 Task: Create in the project BrightWorks and in the Backlog issue 'Develop a new feature to allow for predictive analytics and forecasting' a child issue 'Code optimization for energy-efficient audio processing', and assign it to team member softage.4@softage.net. Create in the project BrightWorks and in the Backlog issue 'Implement a new feature to allow for sentiment analysis of user feedback' a child issue 'Email campaign segmentation and personalization optimization and reporting', and assign it to team member softage.1@softage.net
Action: Mouse moved to (239, 70)
Screenshot: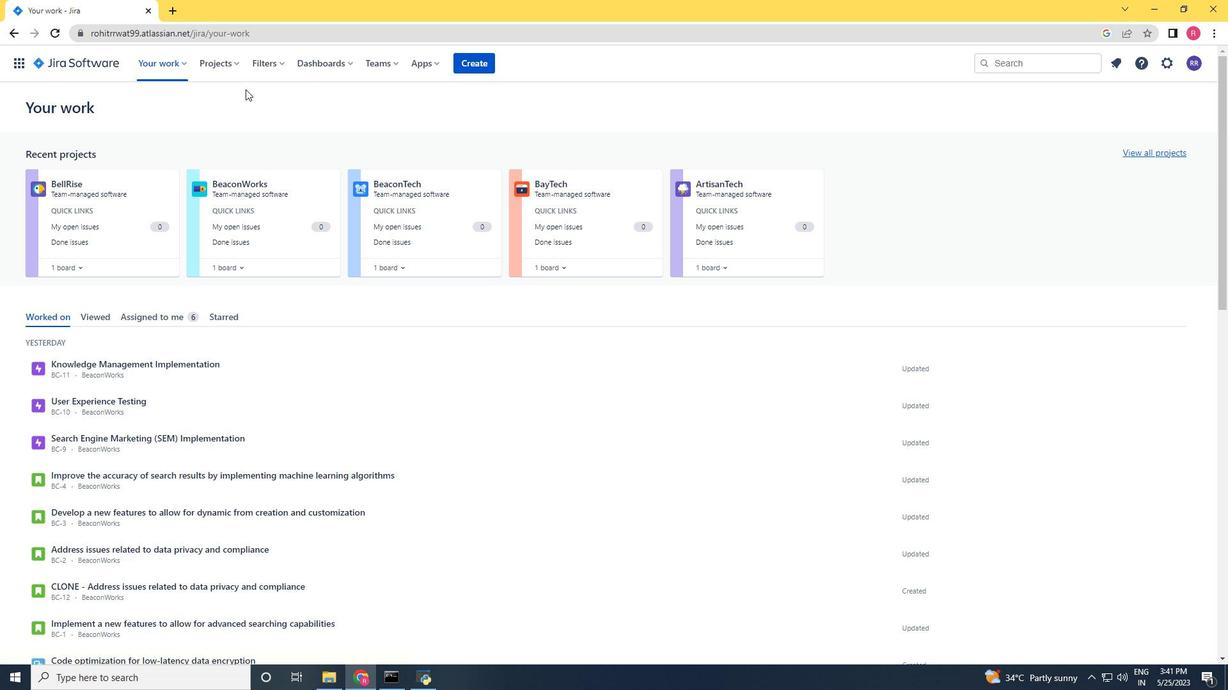 
Action: Mouse pressed left at (239, 70)
Screenshot: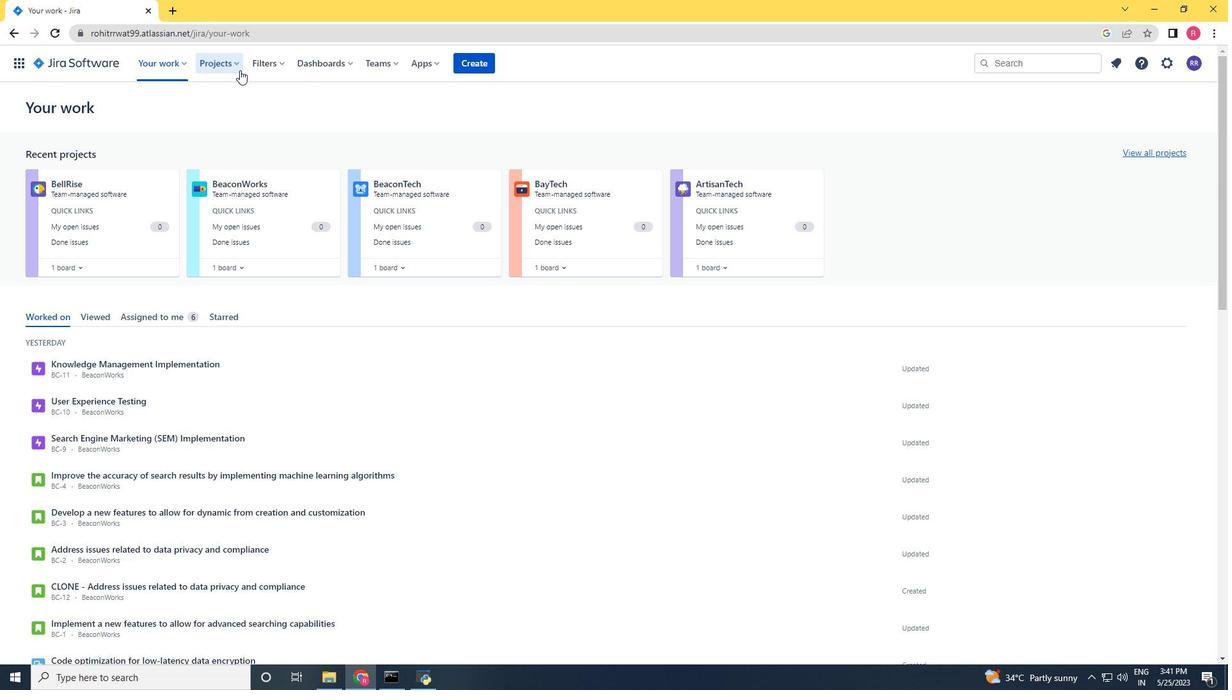 
Action: Mouse moved to (254, 120)
Screenshot: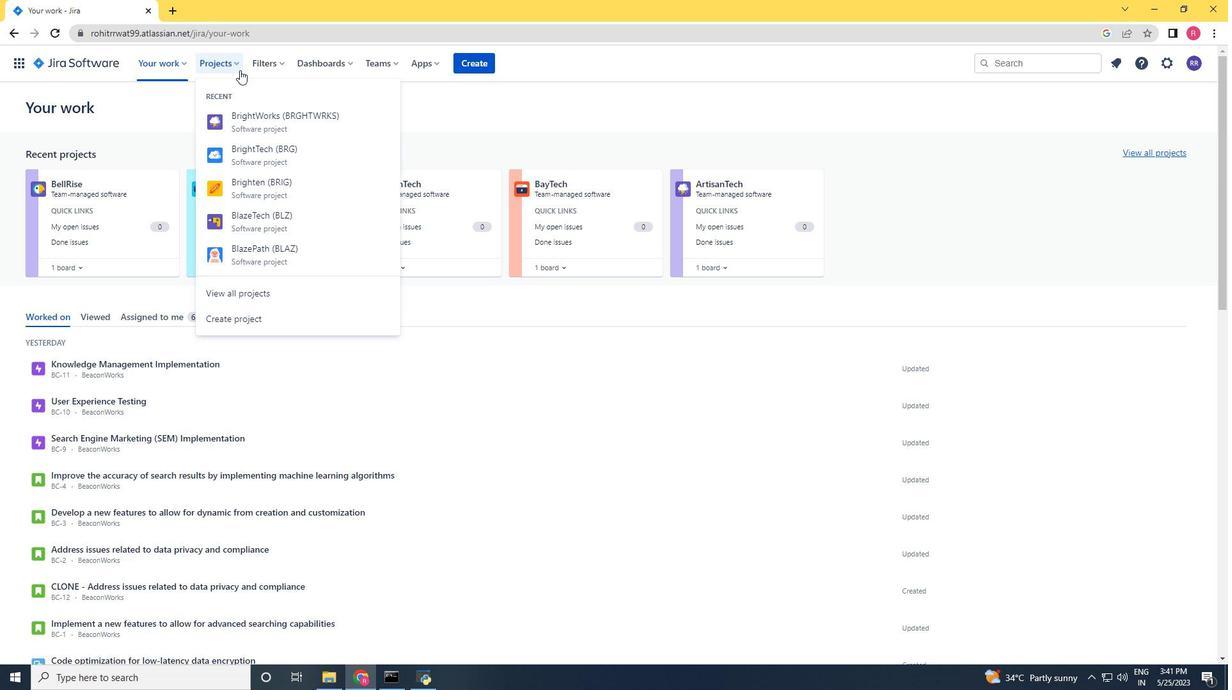 
Action: Mouse pressed left at (254, 120)
Screenshot: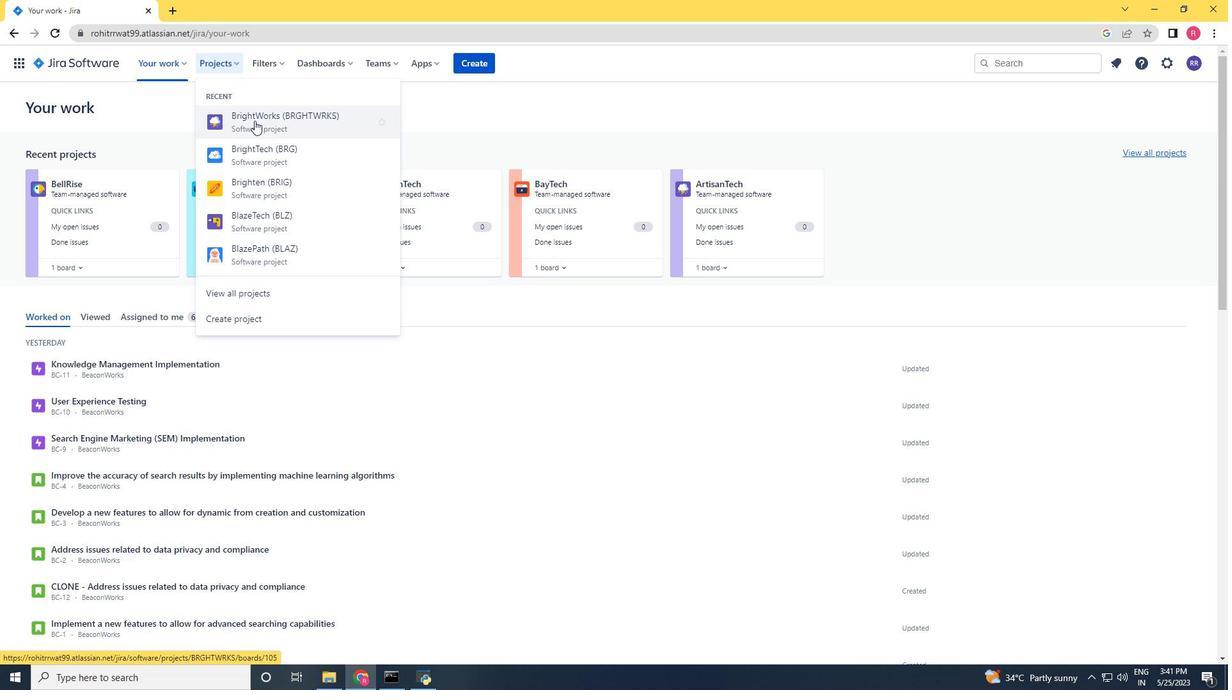 
Action: Mouse moved to (84, 198)
Screenshot: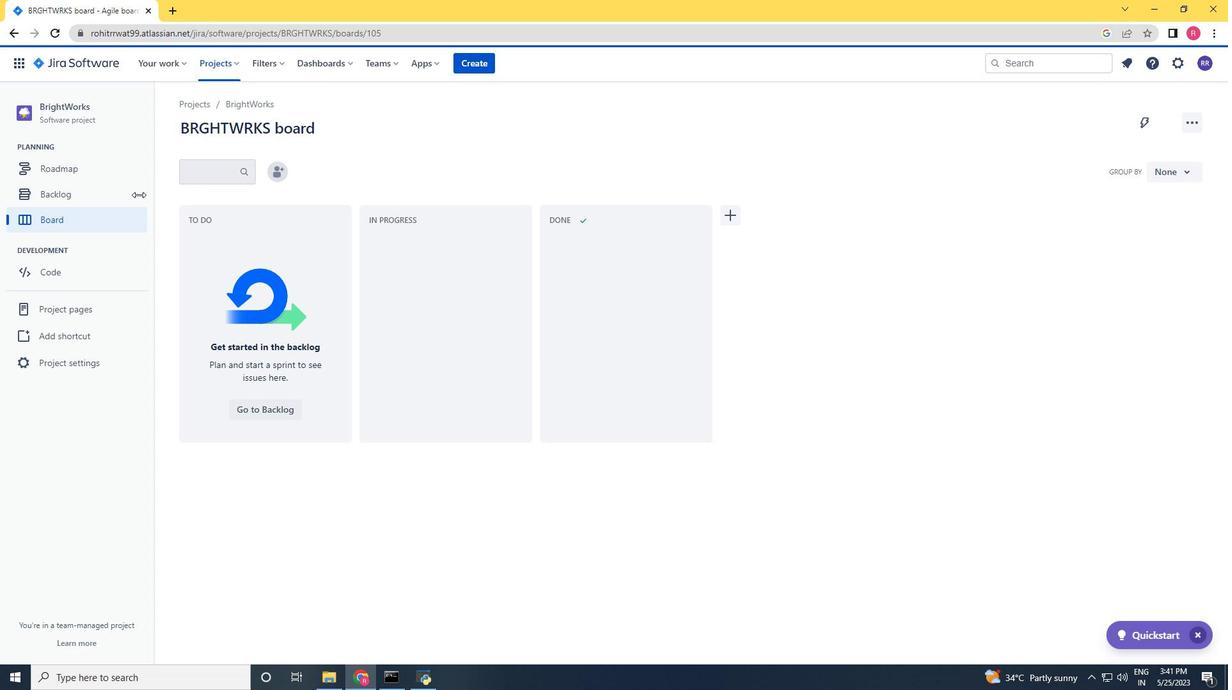 
Action: Mouse pressed left at (84, 198)
Screenshot: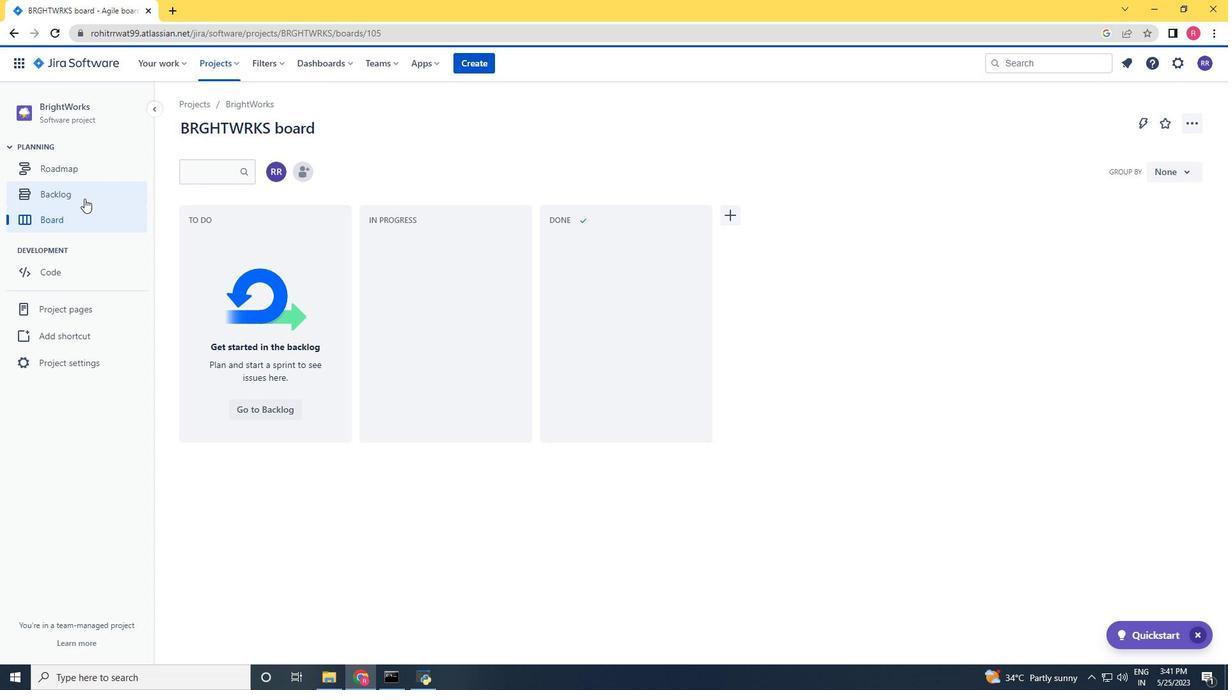 
Action: Mouse moved to (891, 341)
Screenshot: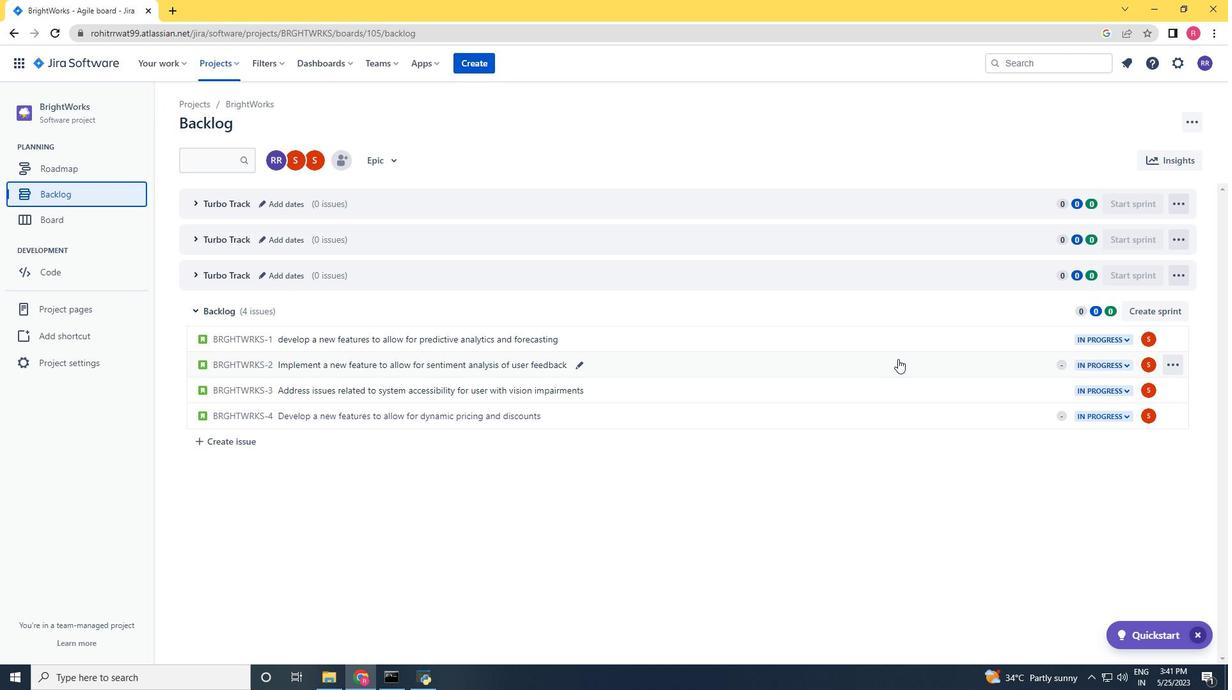 
Action: Mouse pressed left at (891, 341)
Screenshot: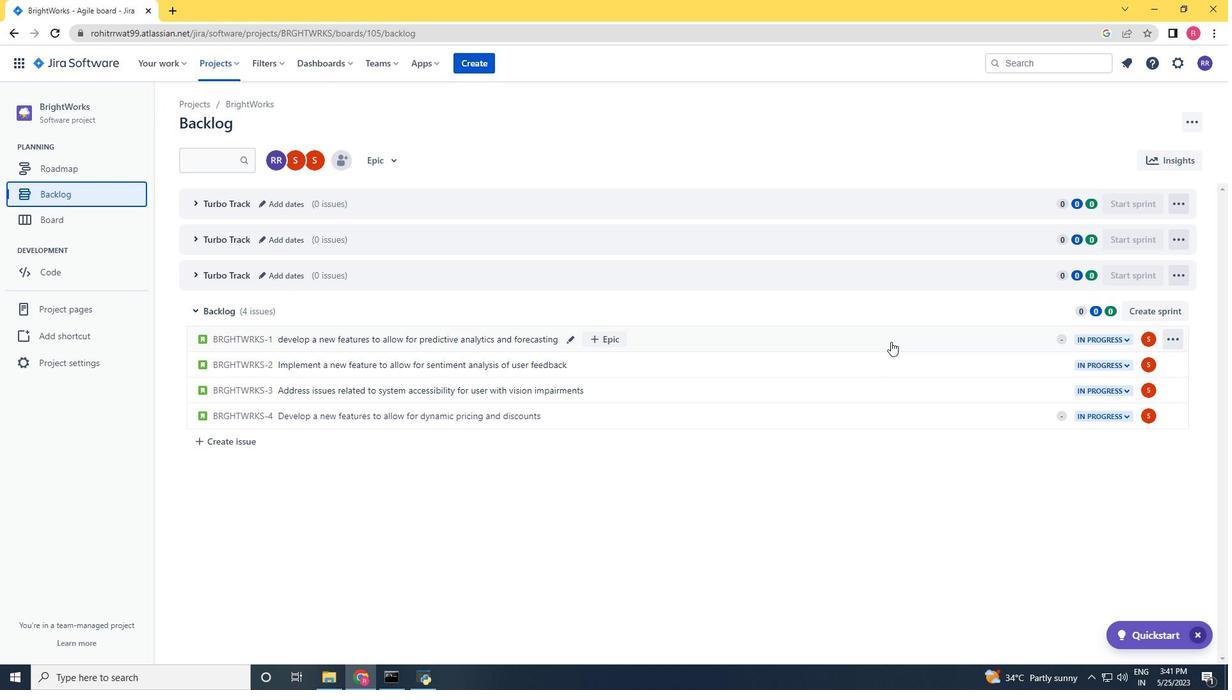 
Action: Mouse moved to (1001, 273)
Screenshot: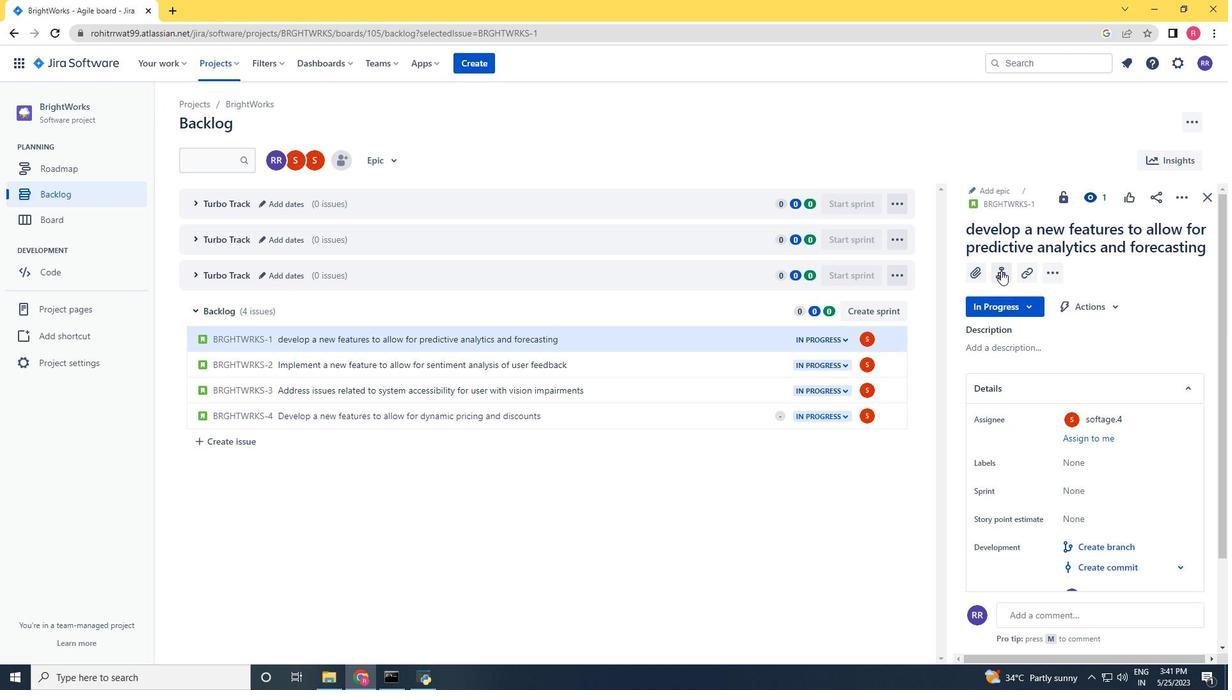 
Action: Mouse pressed left at (1001, 273)
Screenshot: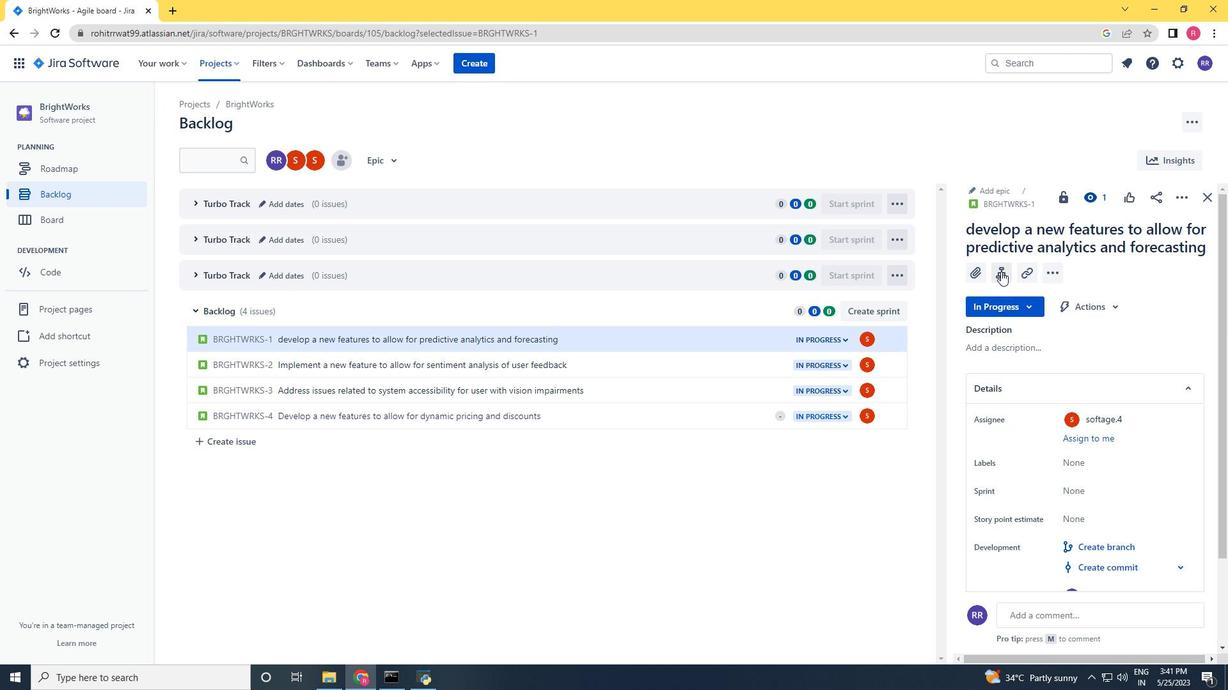 
Action: Mouse moved to (1036, 300)
Screenshot: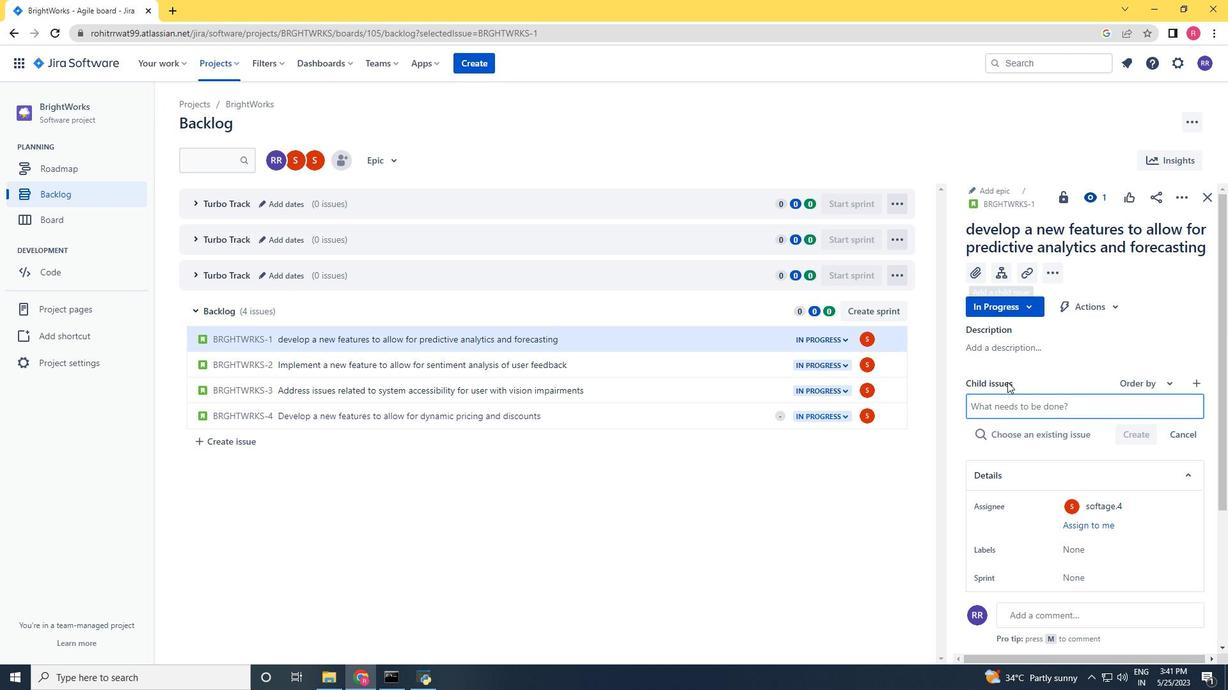 
Action: Key pressed <Key.shift>Code<Key.space>optimization<Key.space>for<Key.space>energy<Key.space><Key.backspace>-efficient<Key.space>audio<Key.space>processing<Key.space>
Screenshot: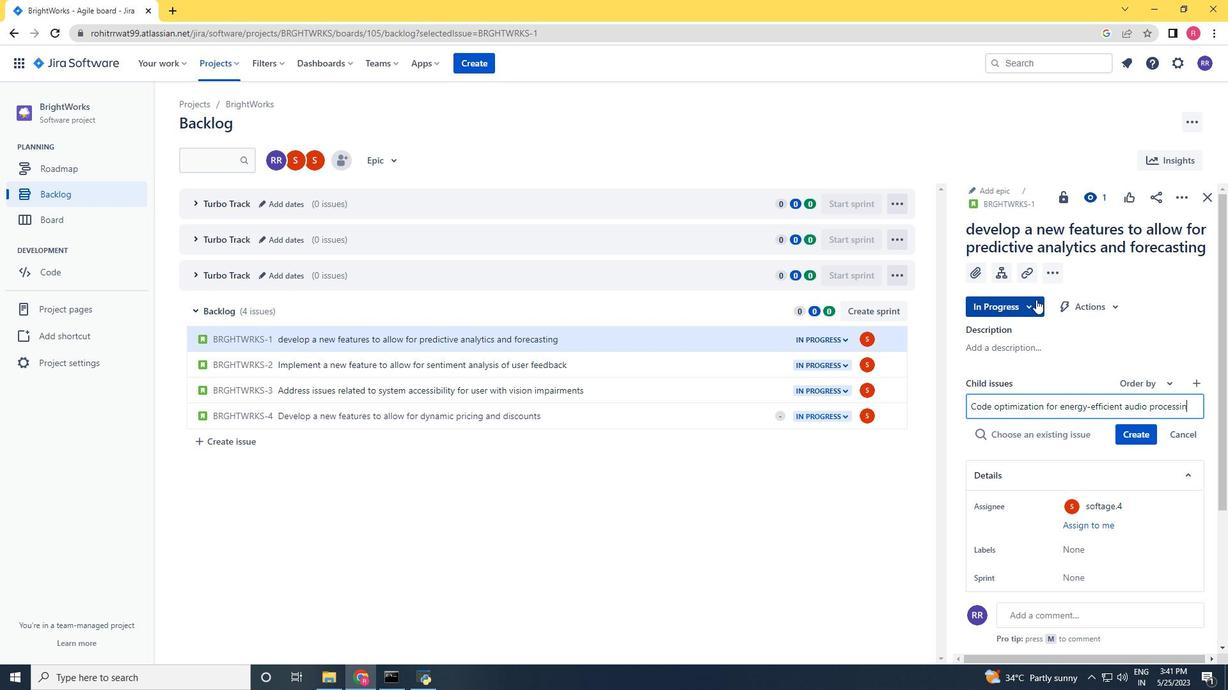 
Action: Mouse moved to (1127, 434)
Screenshot: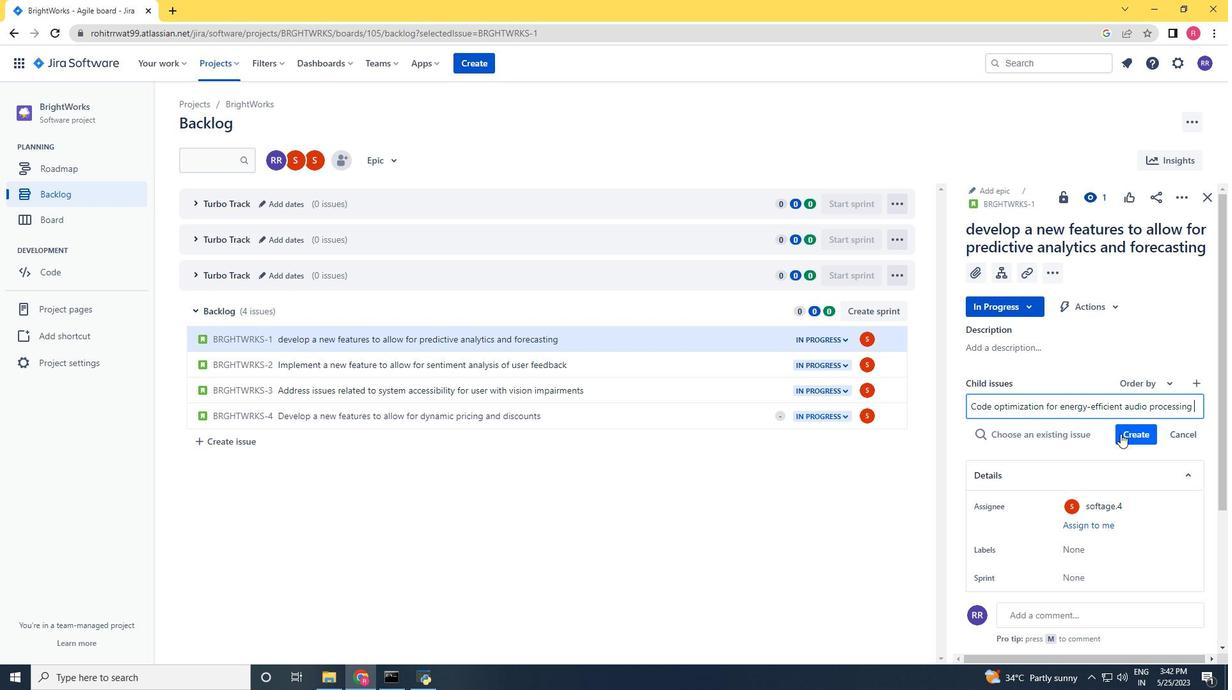
Action: Mouse pressed left at (1127, 434)
Screenshot: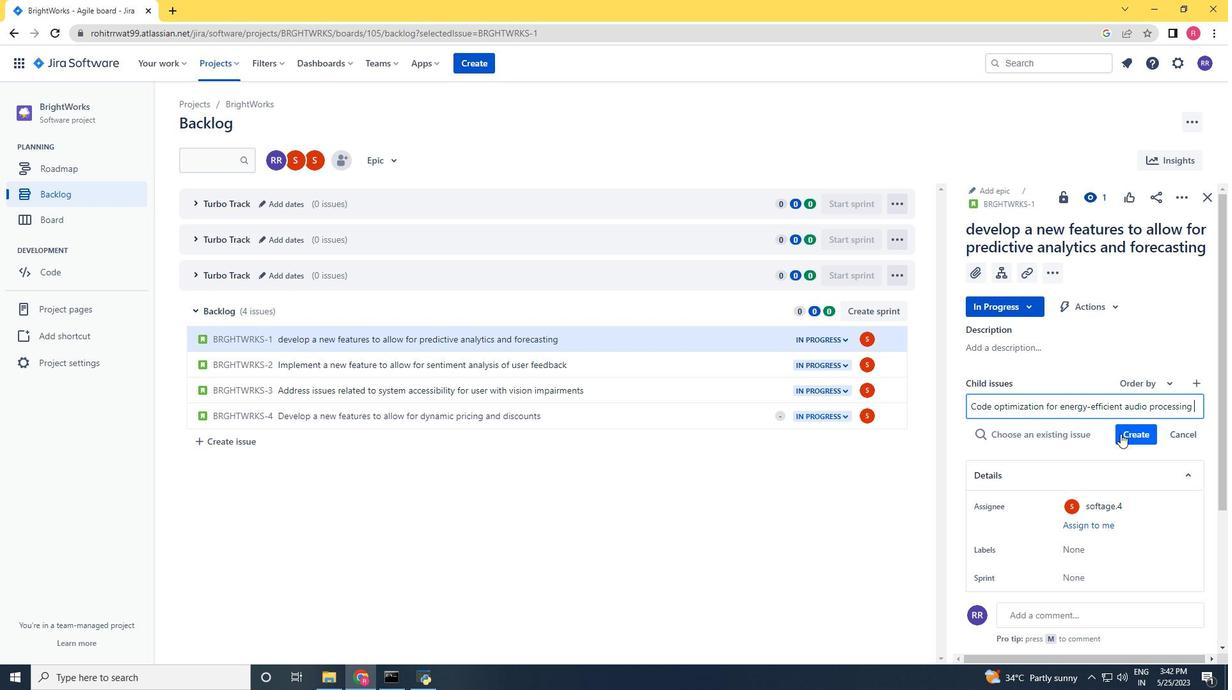 
Action: Mouse moved to (709, 365)
Screenshot: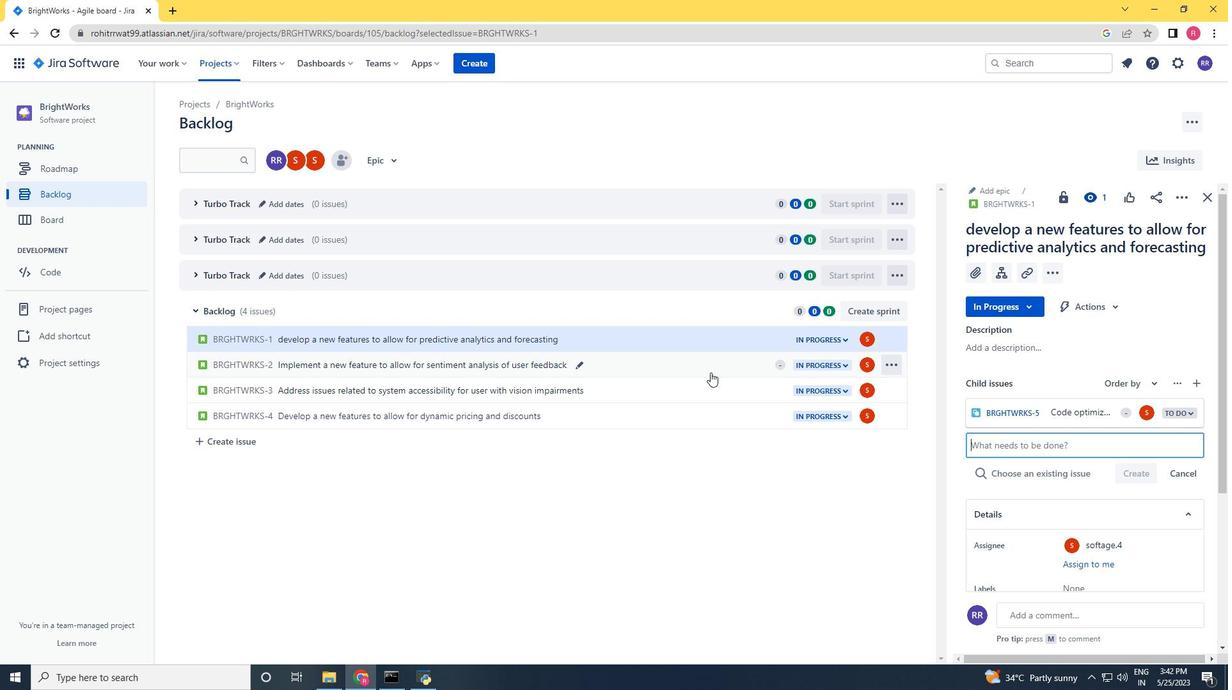 
Action: Mouse pressed left at (709, 365)
Screenshot: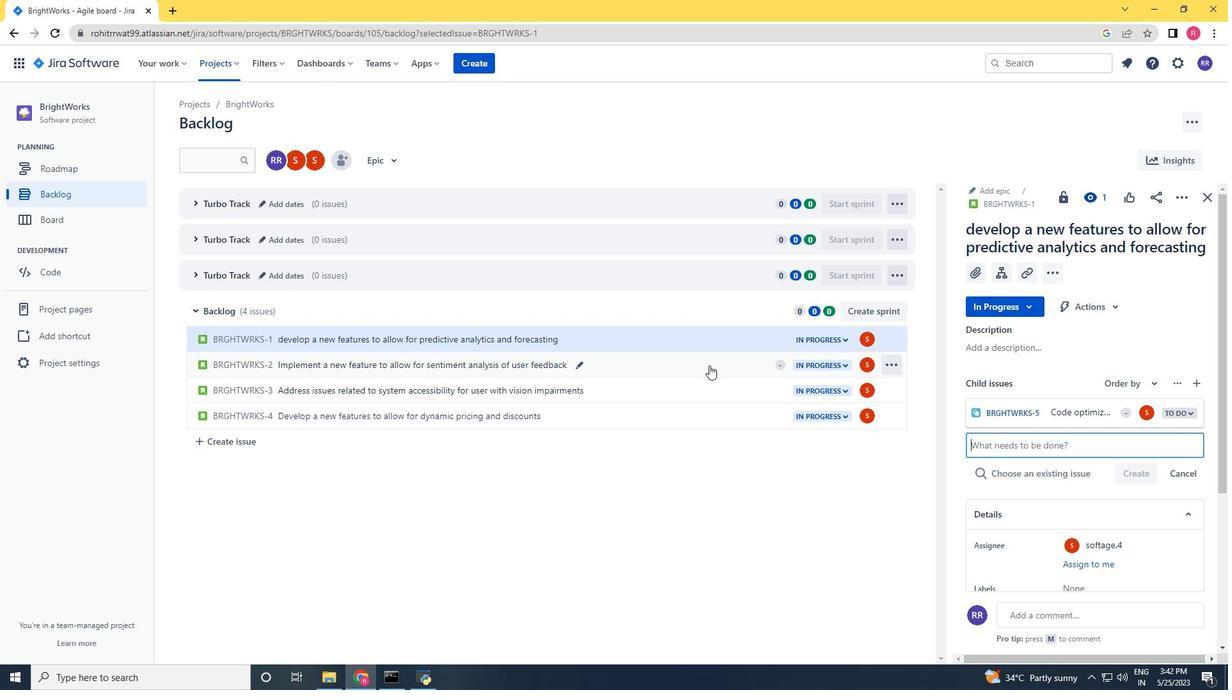 
Action: Mouse moved to (1000, 289)
Screenshot: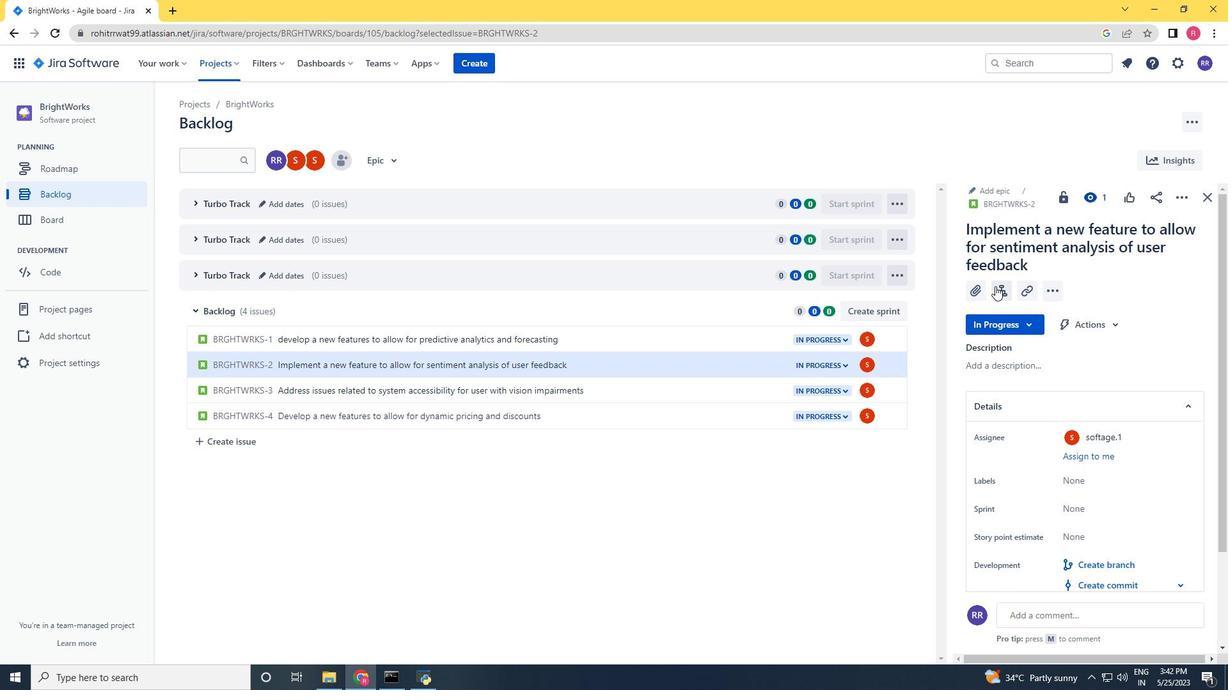 
Action: Mouse pressed left at (1000, 289)
Screenshot: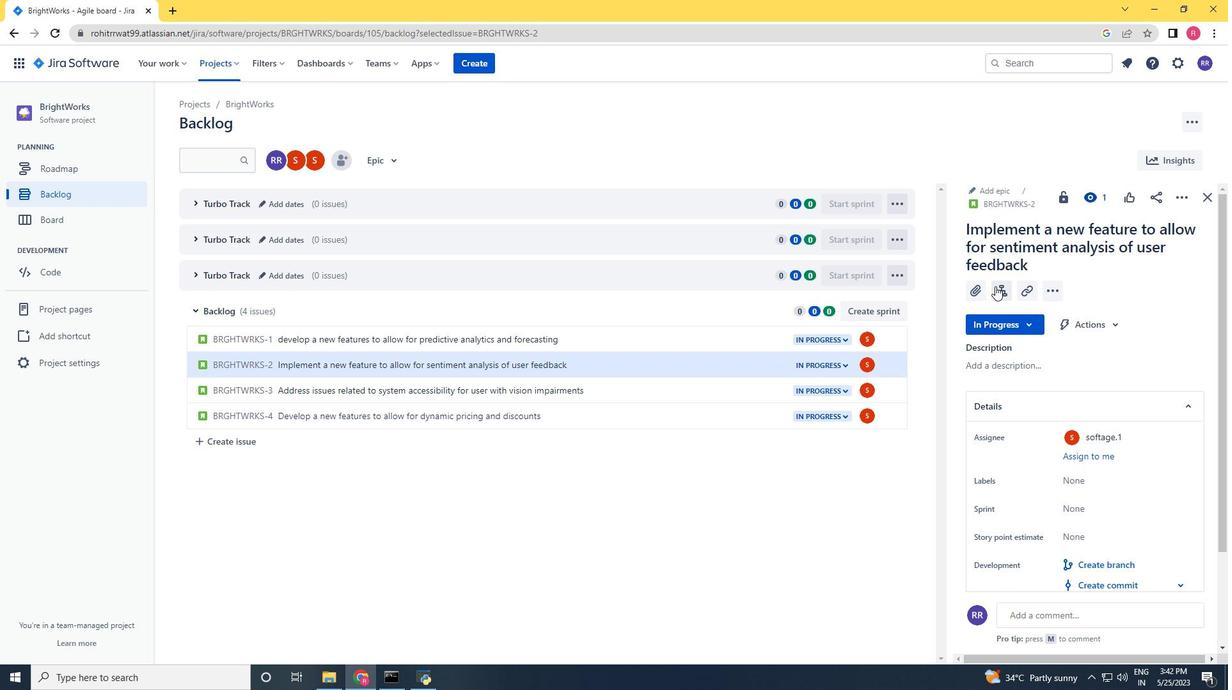 
Action: Mouse moved to (1001, 290)
Screenshot: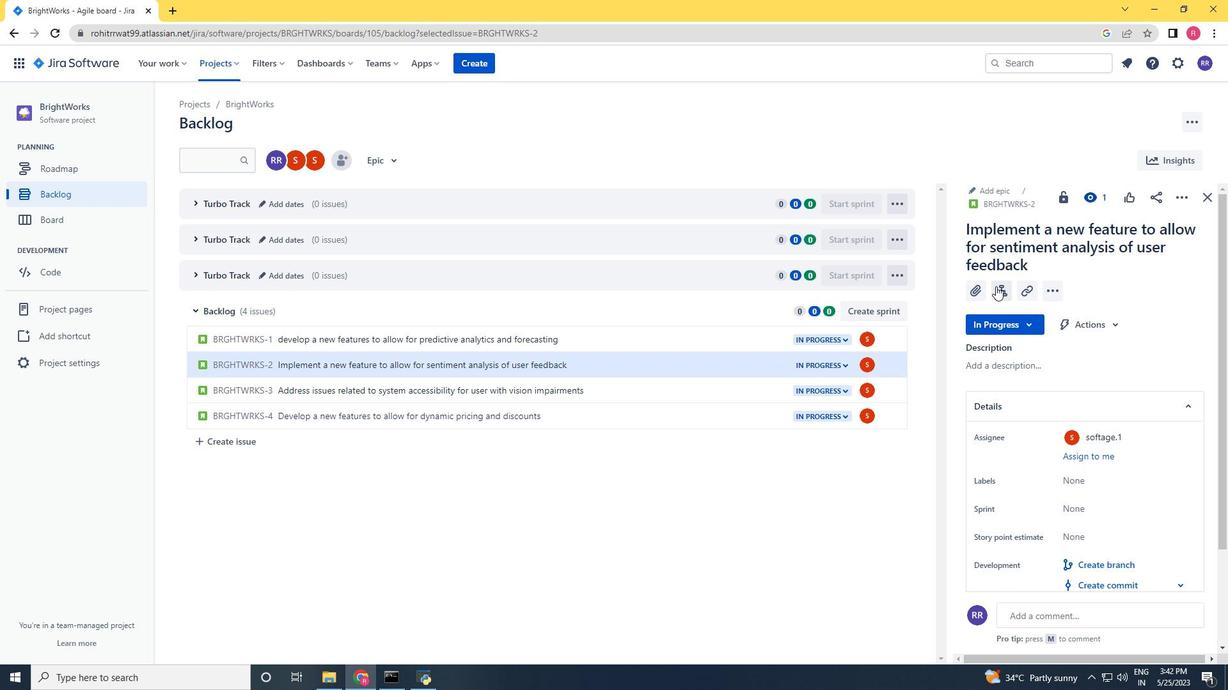 
Action: Key pressed <Key.shift><Key.shift>Email<Key.space>cmpaign<Key.space><Key.backspace><Key.backspace><Key.backspace><Key.backspace><Key.backspace><Key.backspace><Key.backspace>a,<Key.backspace>mpaign<Key.space>segmentaton<Key.space><Key.backspace><Key.backspace><Key.backspace>ion<Key.space>and<Key.space>personalix<Key.backspace>zation<Key.space>optimization<Key.space>and<Key.space>reporting<Key.space><Key.enter>
Screenshot: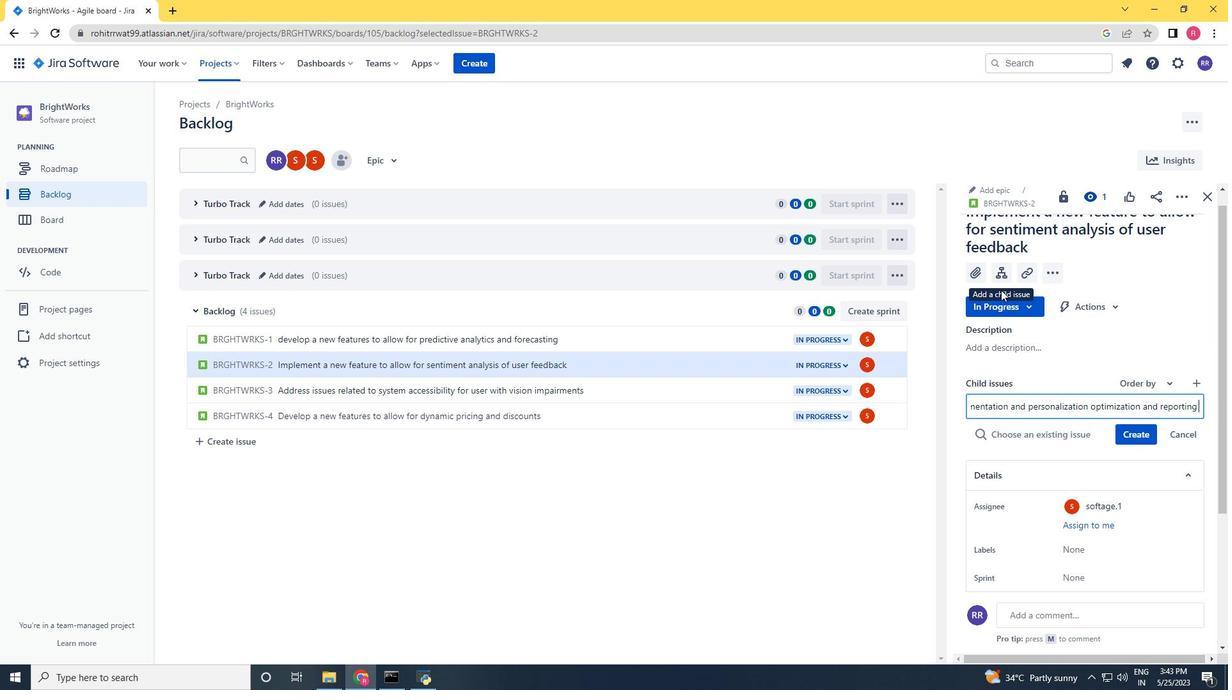 
Action: Mouse moved to (1152, 415)
Screenshot: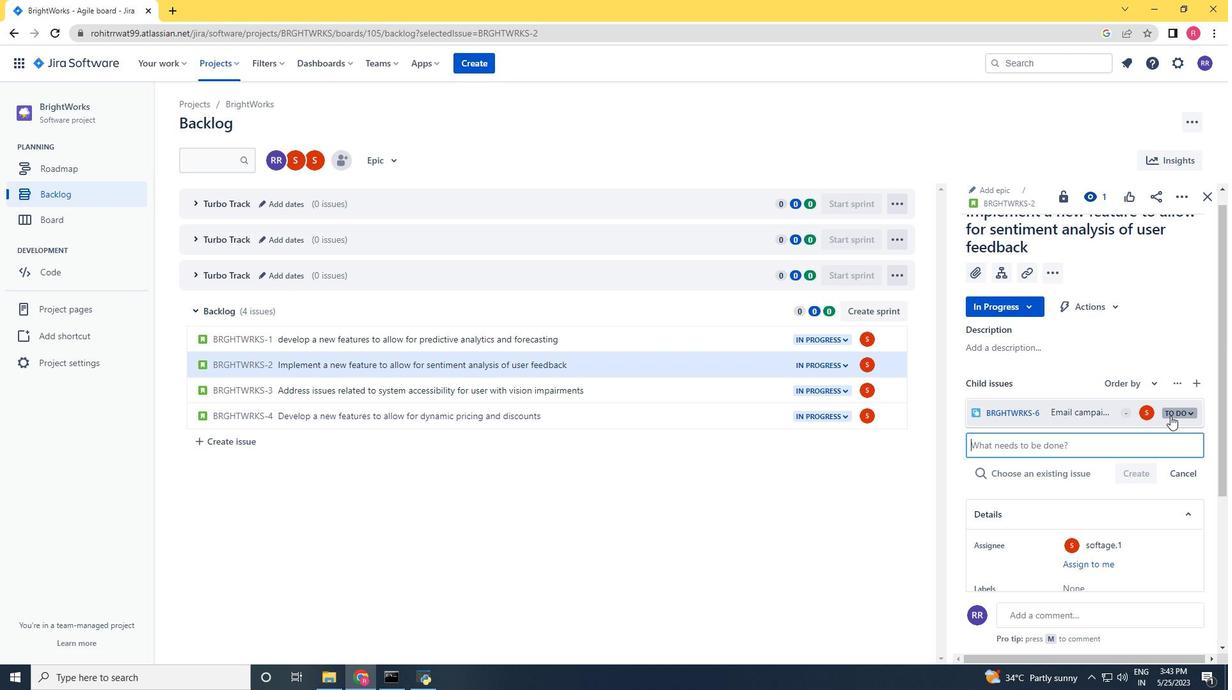 
Action: Mouse pressed left at (1152, 415)
Screenshot: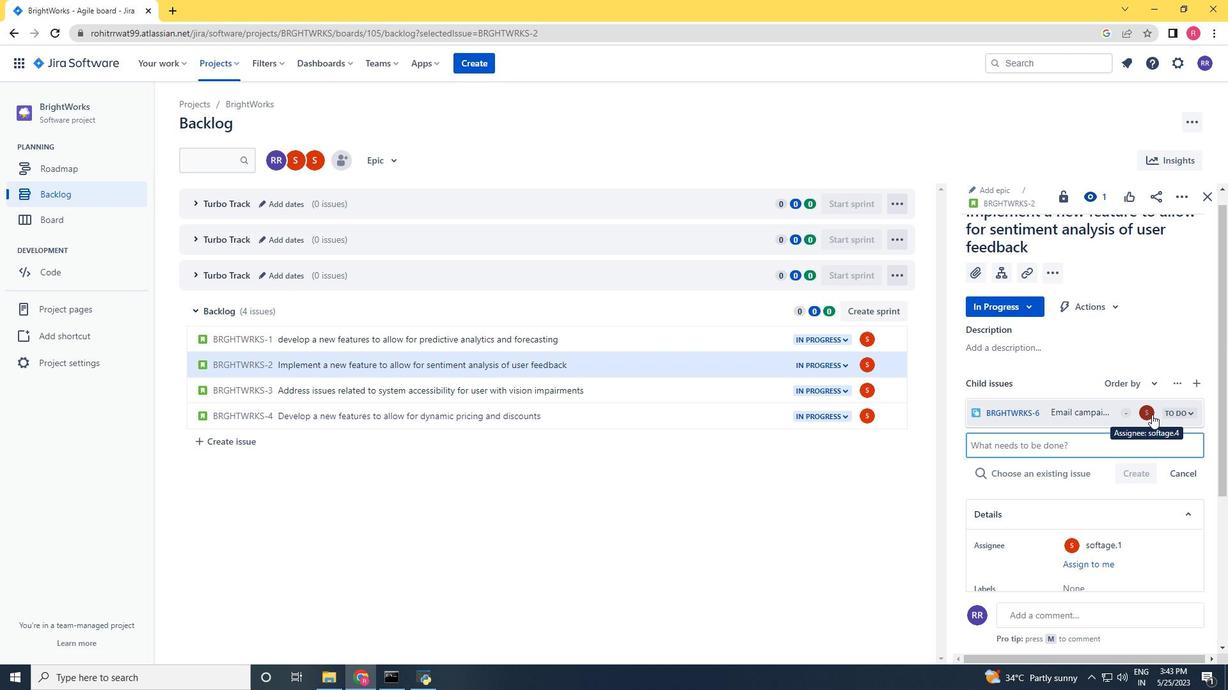 
Action: Key pressed softage.1<Key.shift>@softage.net
Screenshot: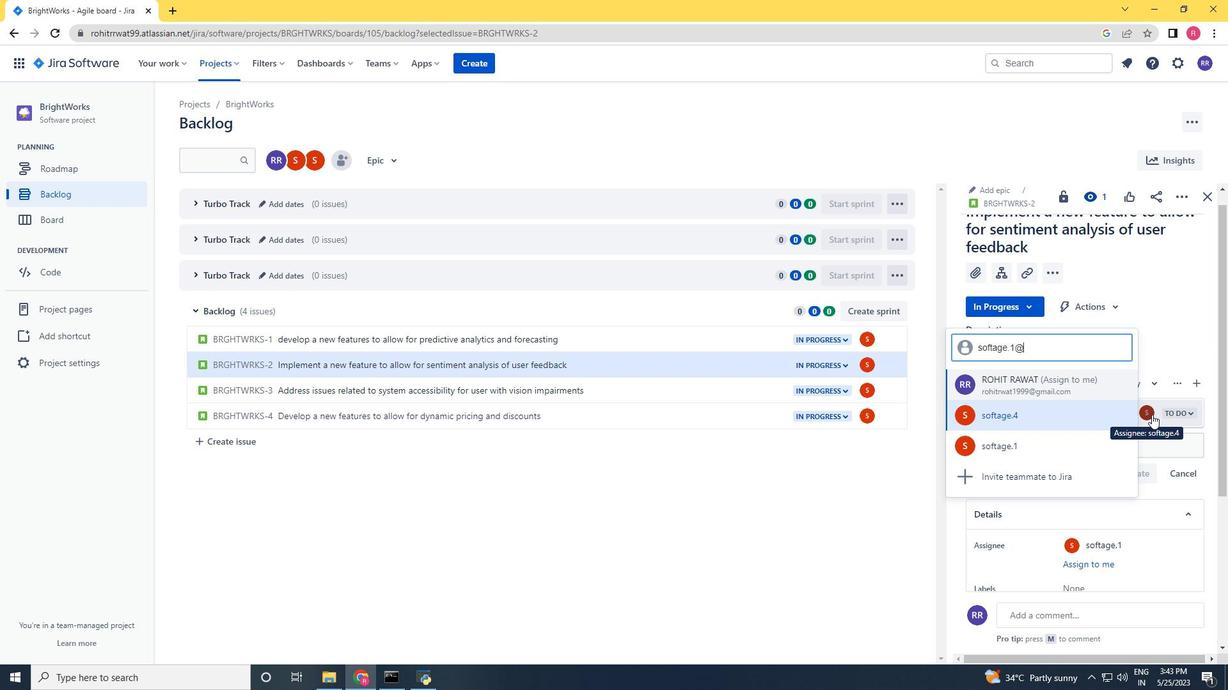 
Action: Mouse moved to (1022, 425)
Screenshot: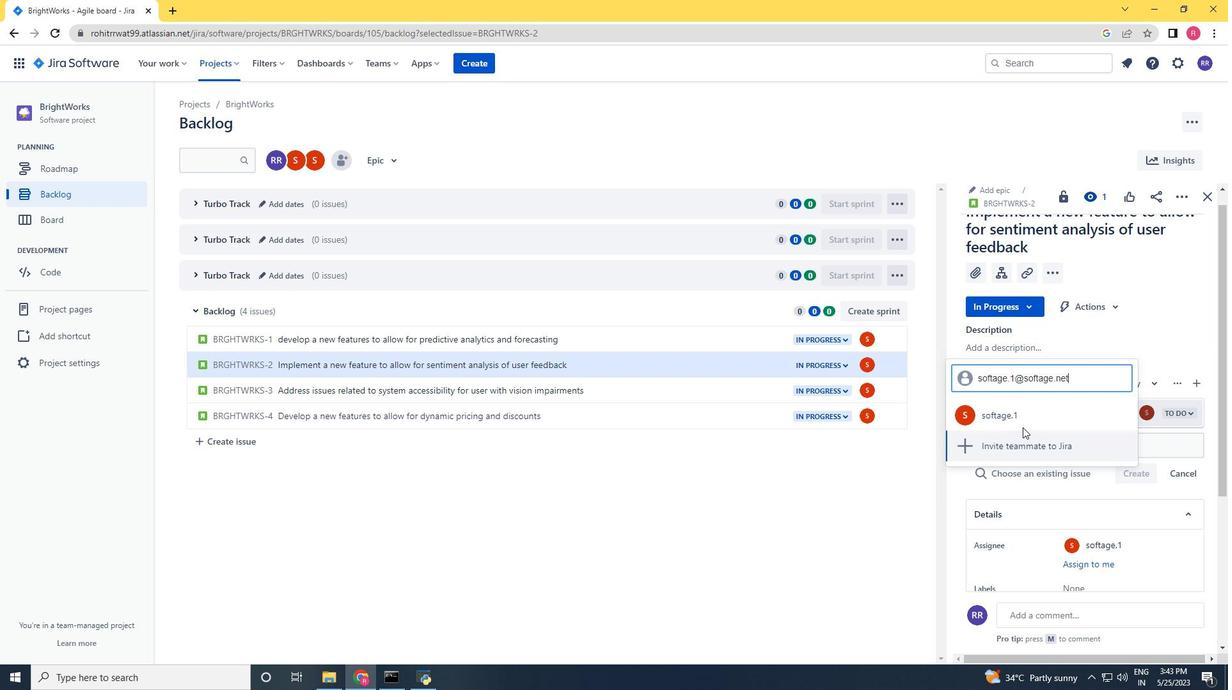 
Action: Mouse pressed left at (1022, 425)
Screenshot: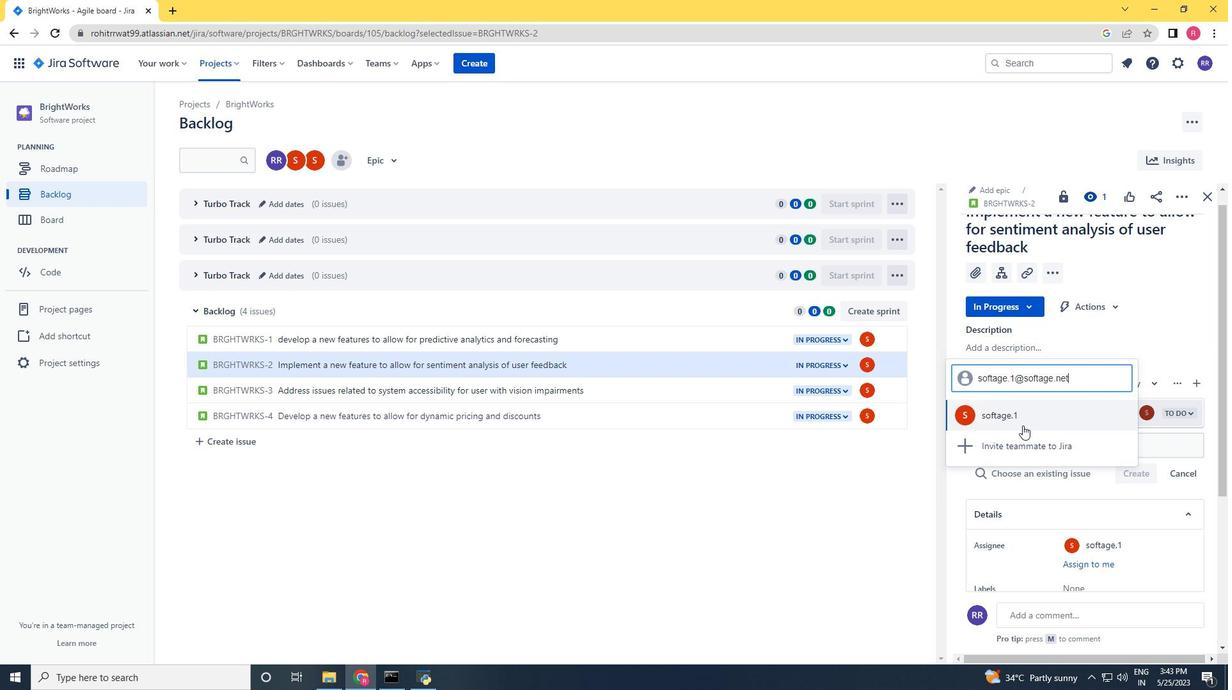 
Action: Mouse moved to (1007, 410)
Screenshot: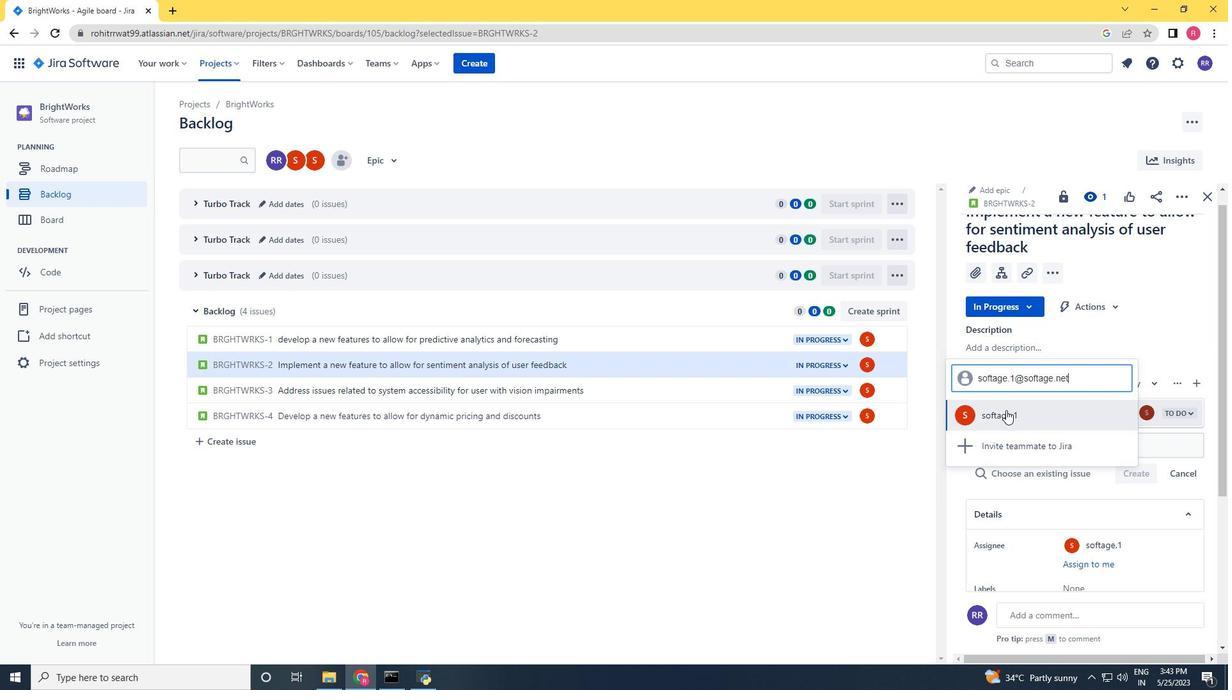 
Action: Mouse pressed left at (1007, 410)
Screenshot: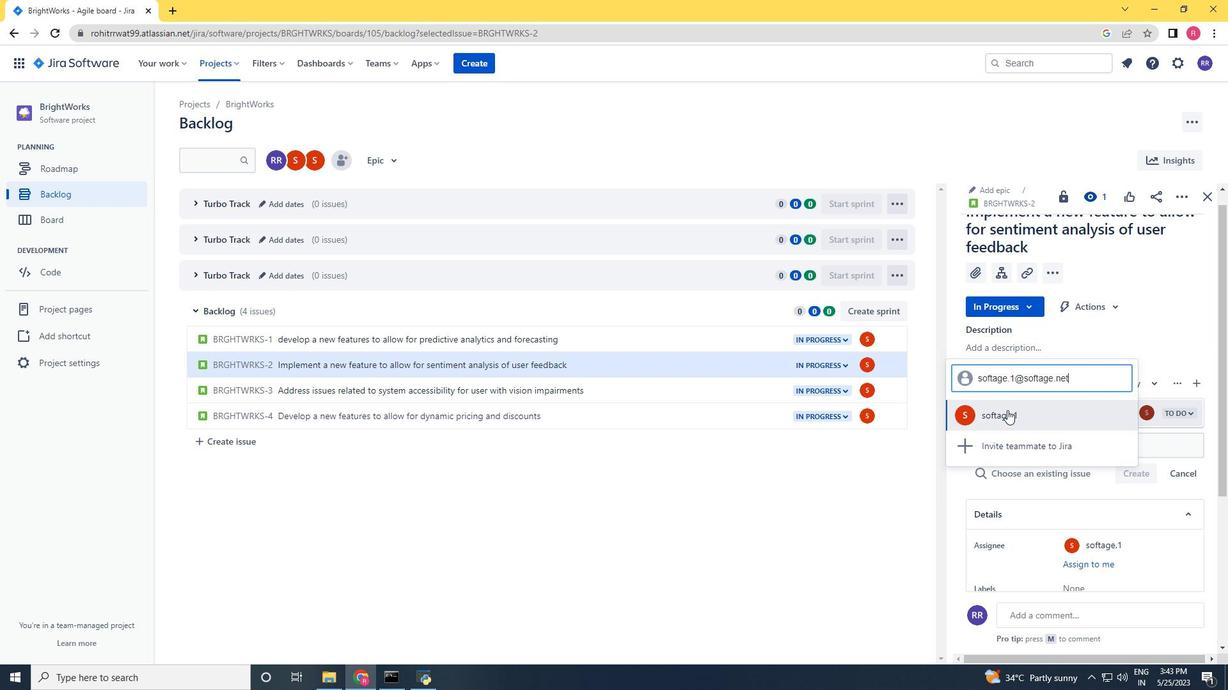 
Action: Mouse moved to (12, 35)
Screenshot: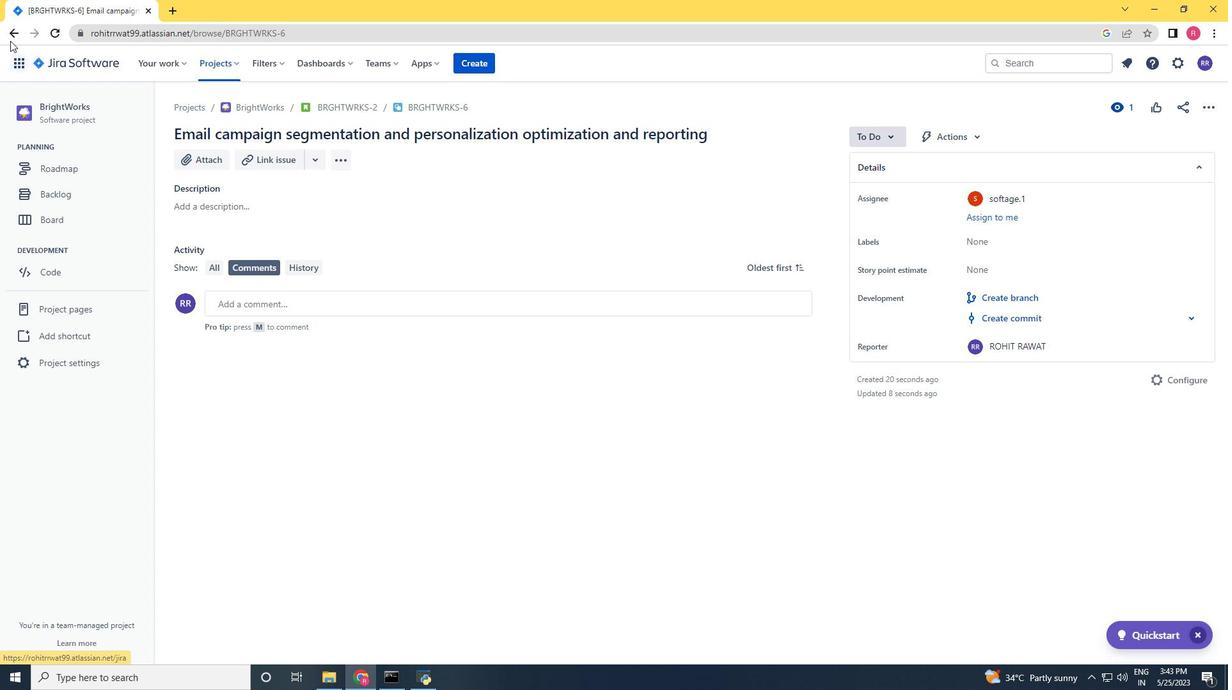 
Action: Mouse pressed left at (12, 35)
Screenshot: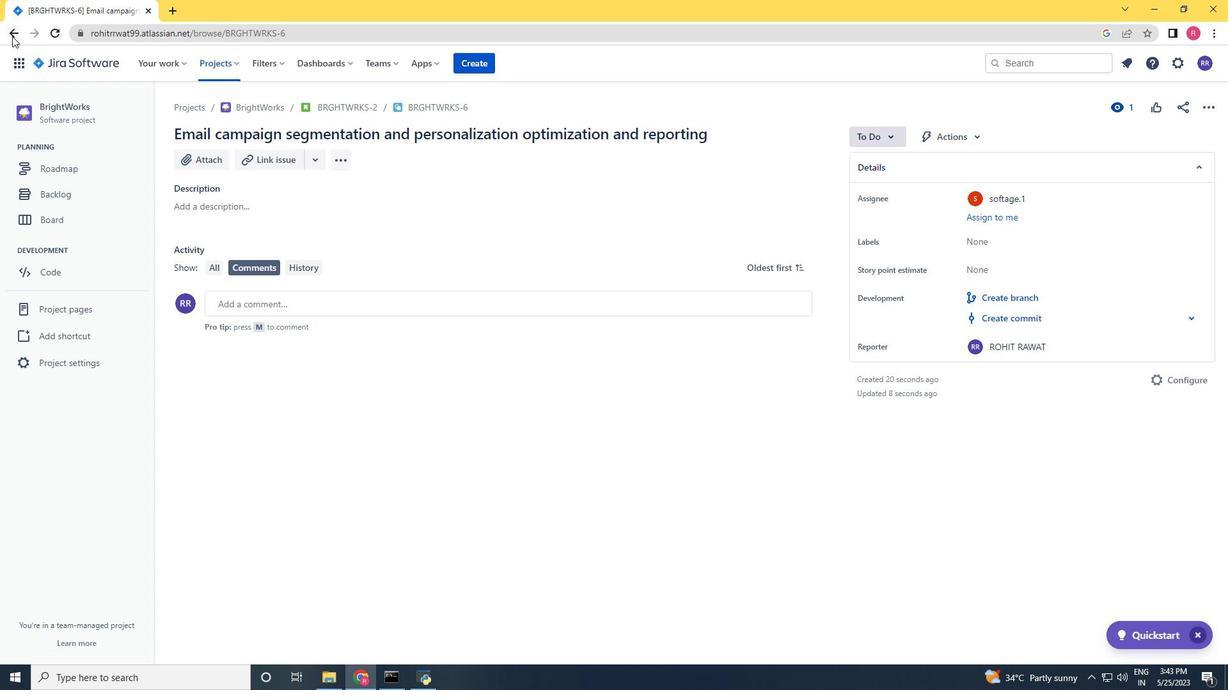 
Action: Mouse moved to (12, 35)
Screenshot: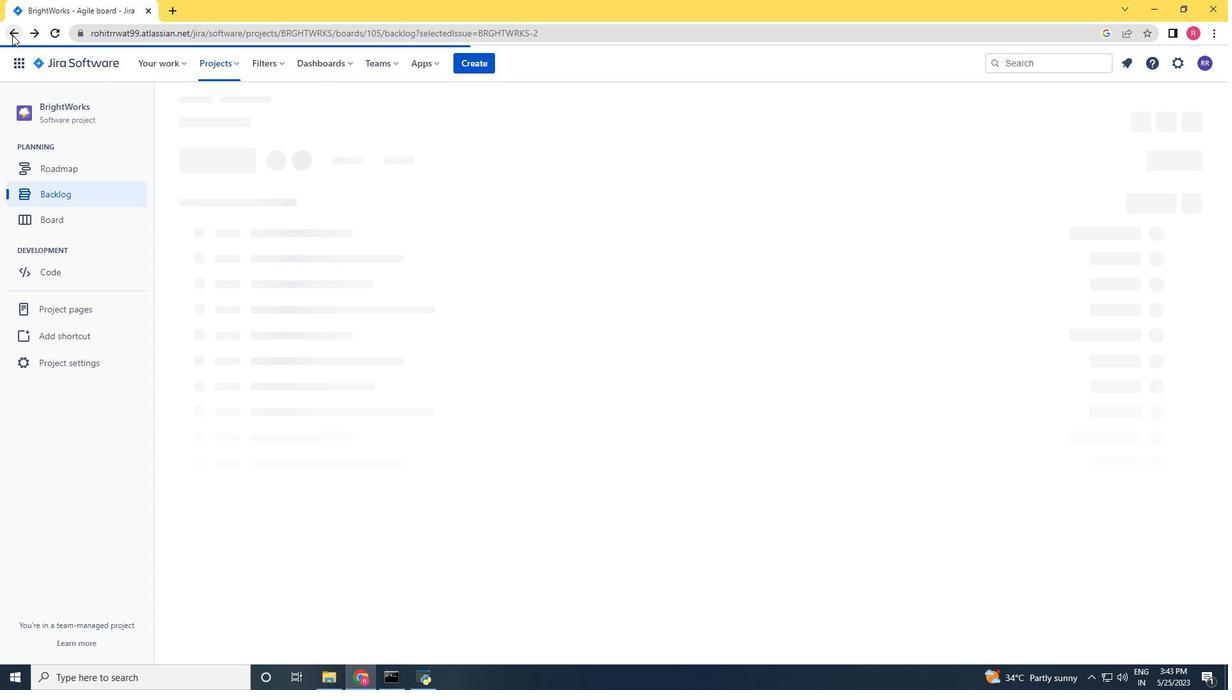 
